 Task: View all reviews Tiny home in lac-Beauport, Quebec, Canada.
Action: Mouse moved to (422, 124)
Screenshot: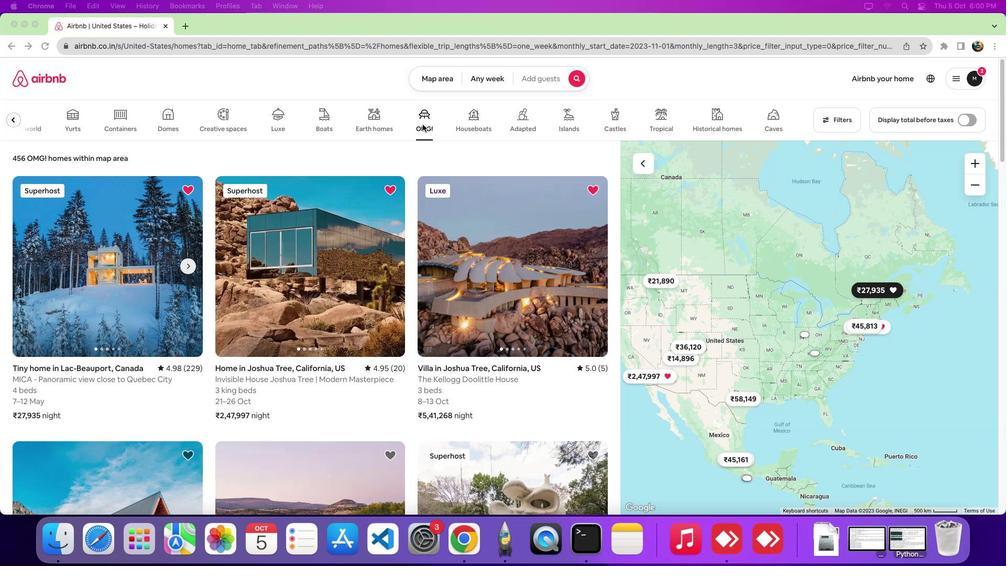 
Action: Mouse pressed left at (422, 124)
Screenshot: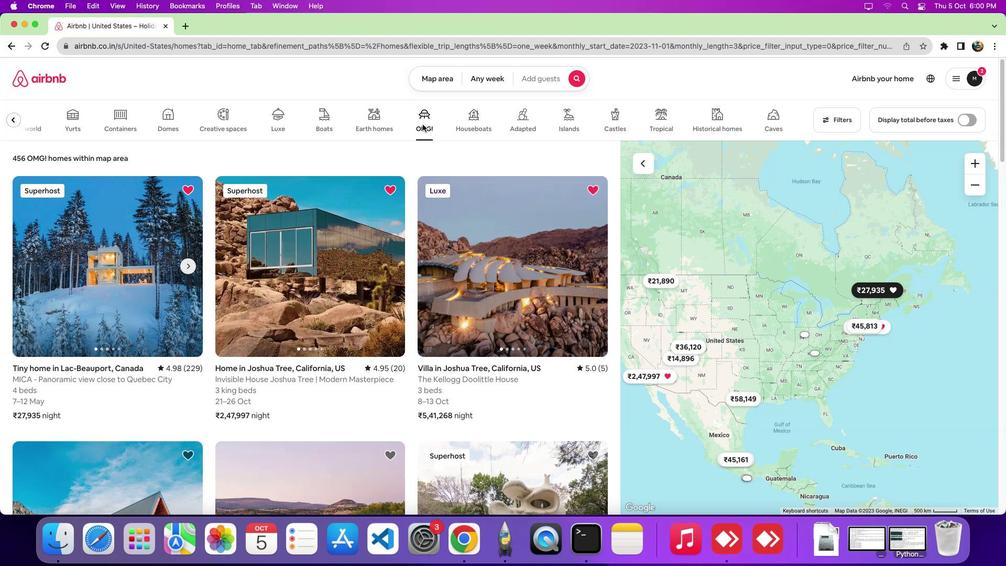 
Action: Mouse moved to (139, 267)
Screenshot: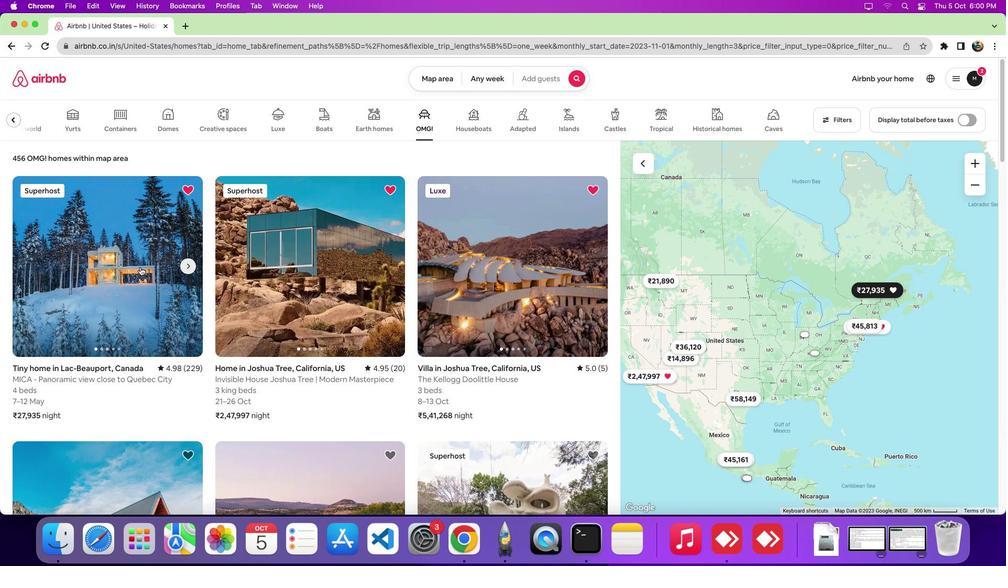 
Action: Mouse pressed left at (139, 267)
Screenshot: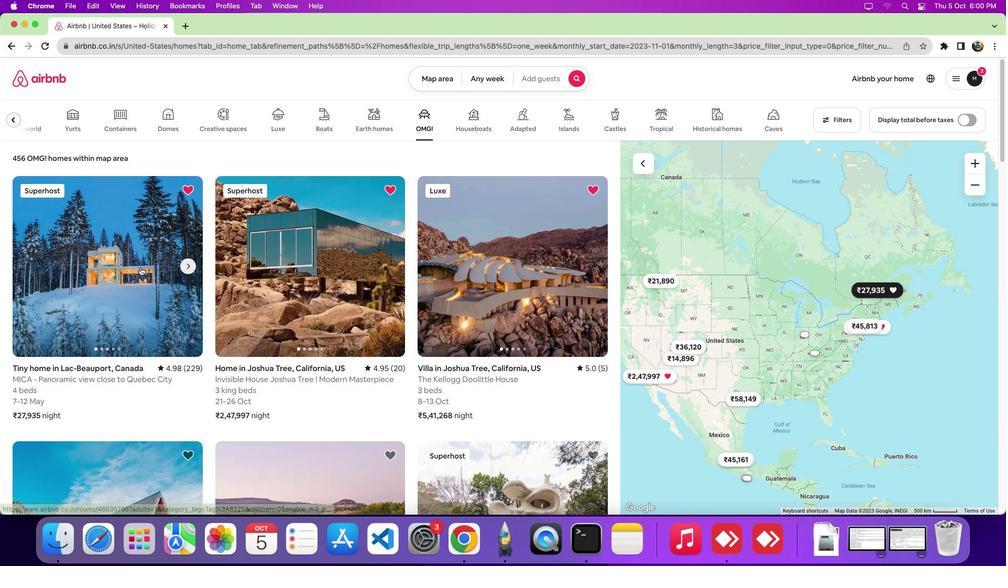 
Action: Mouse moved to (419, 214)
Screenshot: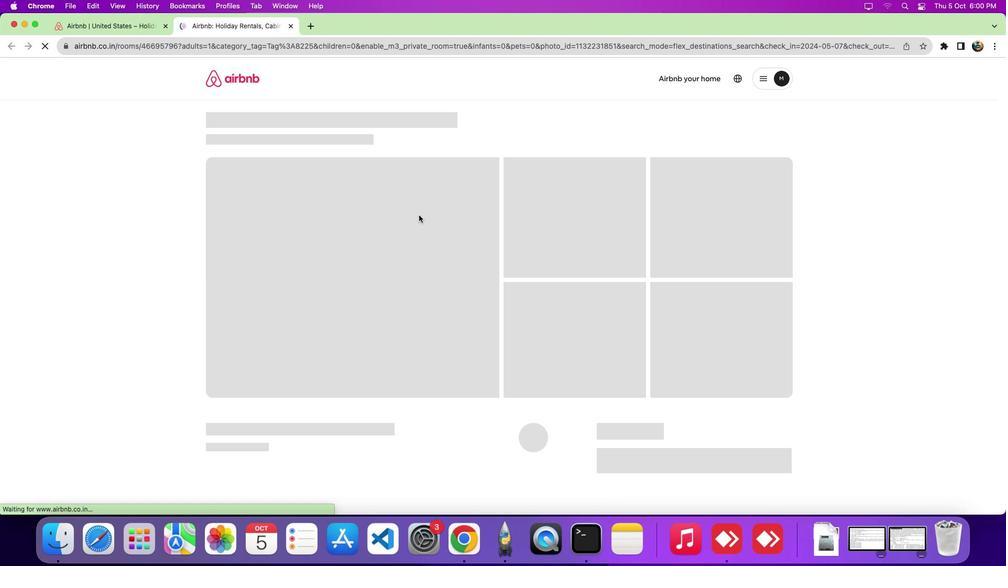 
Action: Mouse scrolled (419, 214) with delta (0, 0)
Screenshot: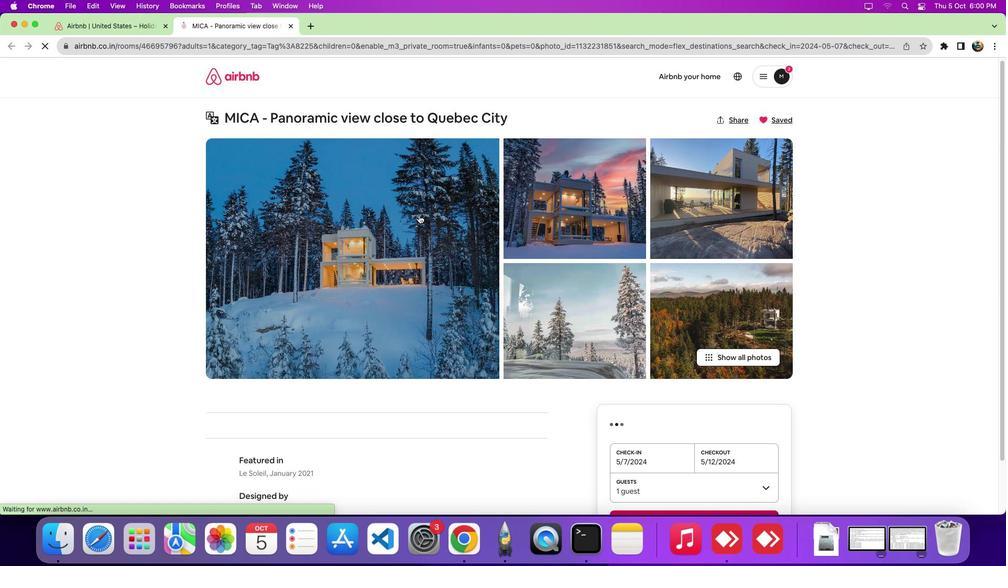 
Action: Mouse scrolled (419, 214) with delta (0, -1)
Screenshot: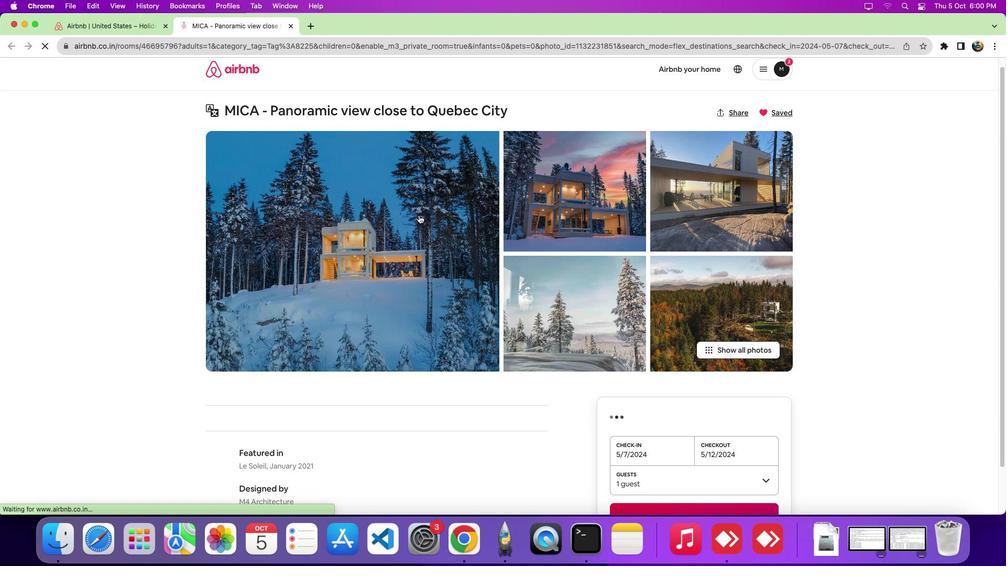 
Action: Mouse scrolled (419, 214) with delta (0, -4)
Screenshot: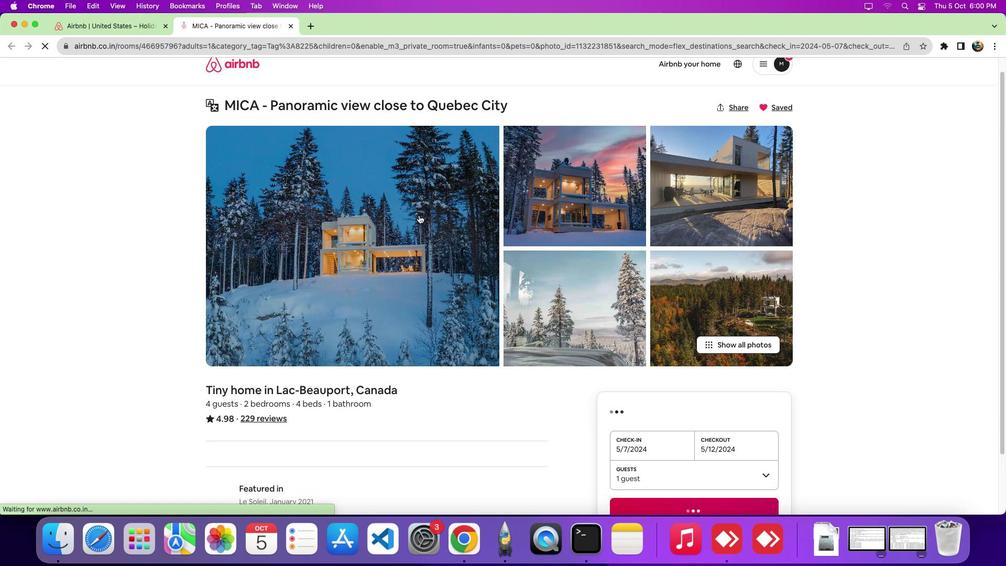 
Action: Mouse scrolled (419, 214) with delta (0, -6)
Screenshot: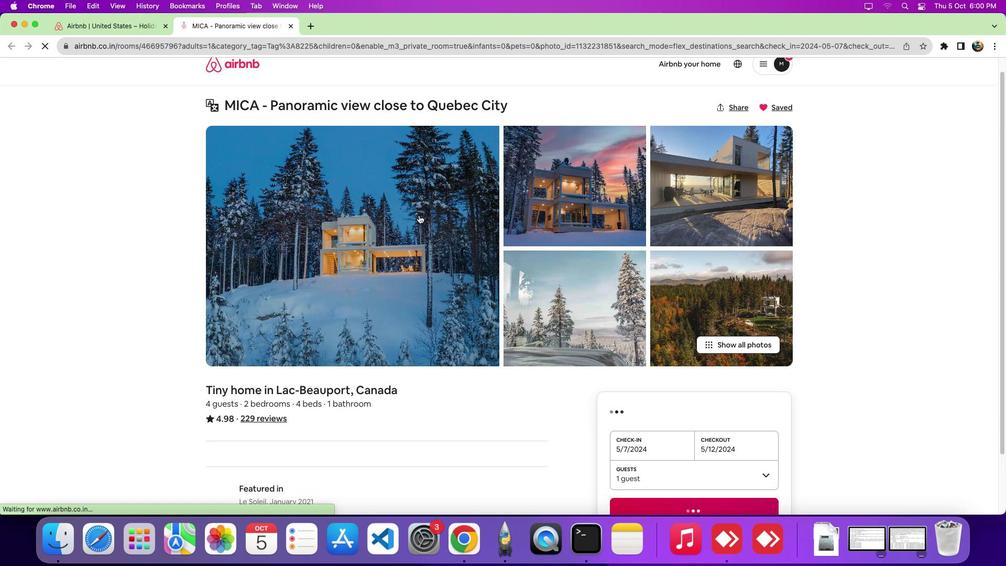 
Action: Mouse scrolled (419, 214) with delta (0, -7)
Screenshot: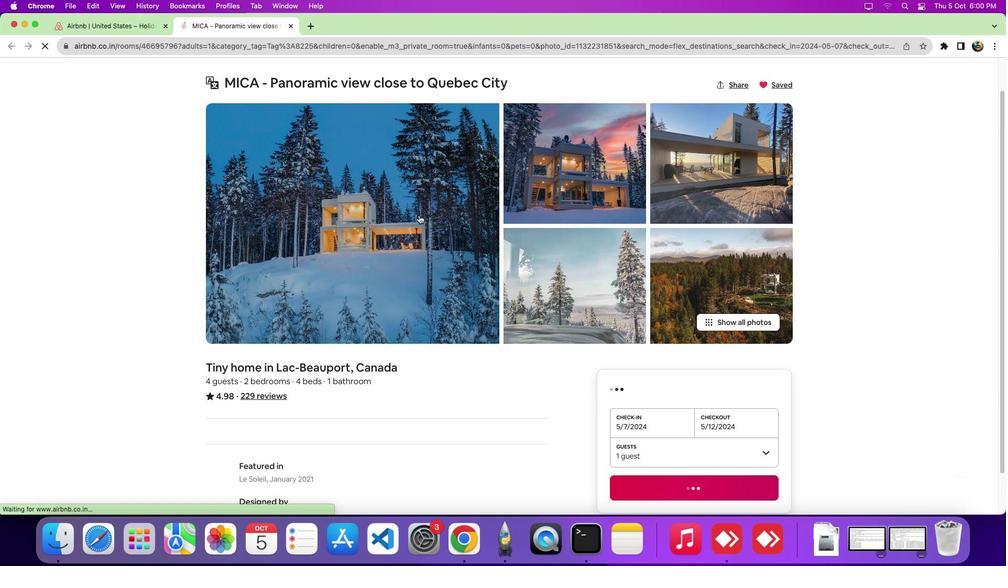 
Action: Mouse scrolled (419, 214) with delta (0, 0)
Screenshot: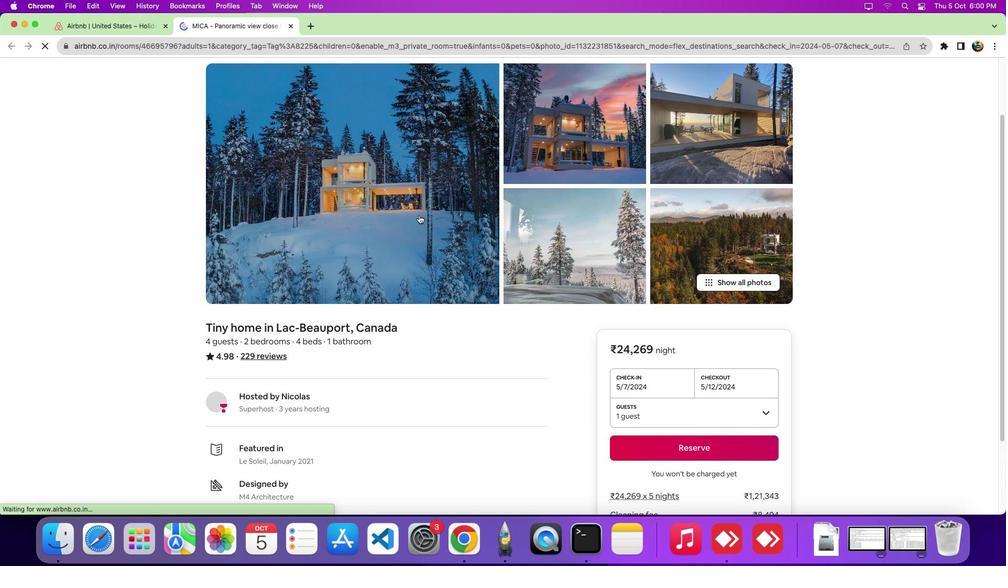
Action: Mouse scrolled (419, 214) with delta (0, -1)
Screenshot: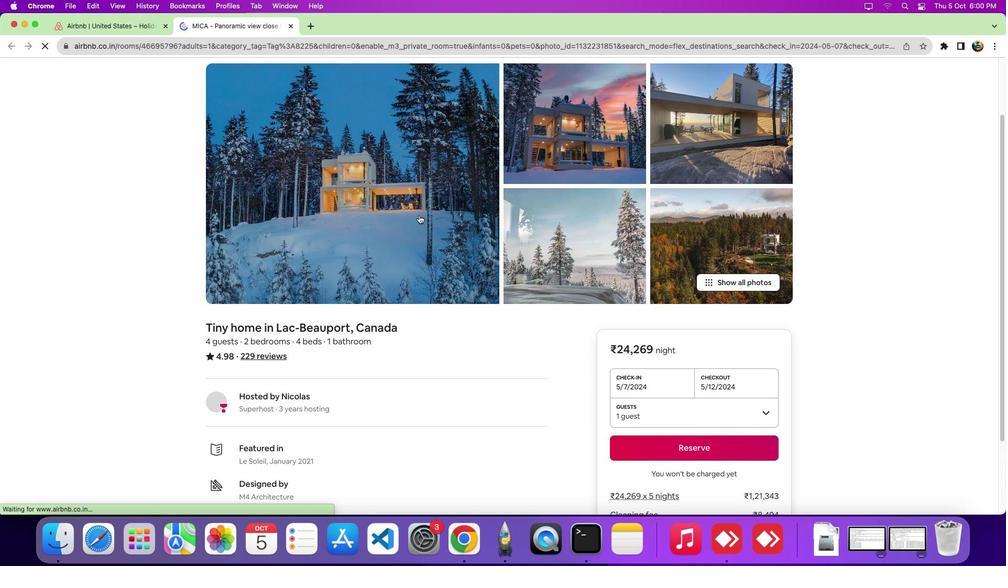 
Action: Mouse scrolled (419, 214) with delta (0, -5)
Screenshot: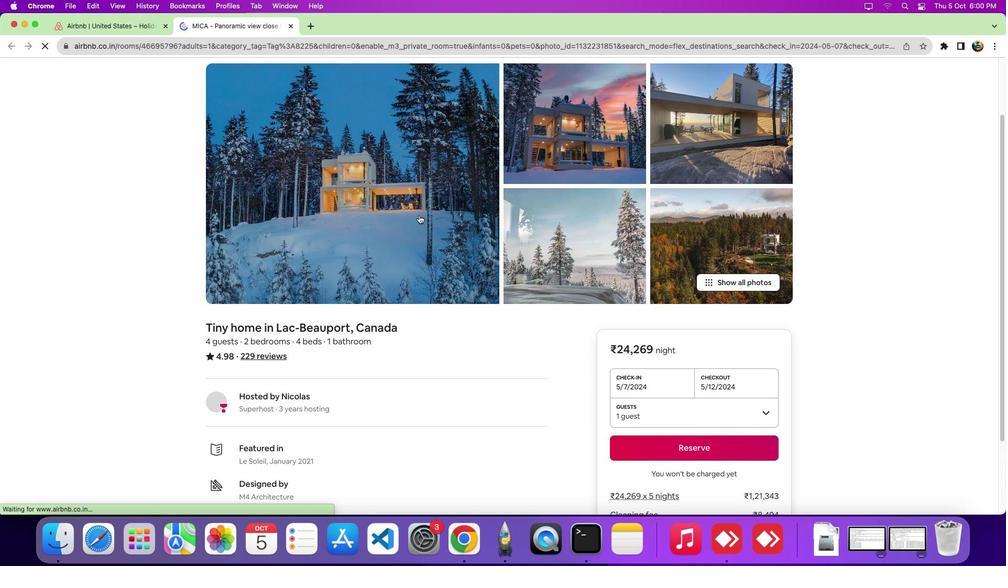 
Action: Mouse scrolled (419, 214) with delta (0, -7)
Screenshot: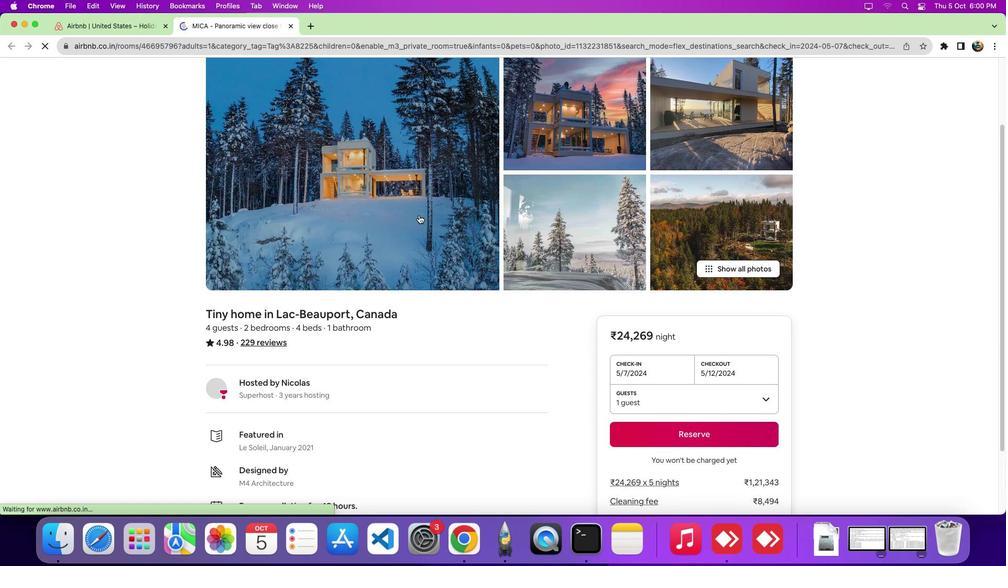 
Action: Mouse scrolled (419, 214) with delta (0, -8)
Screenshot: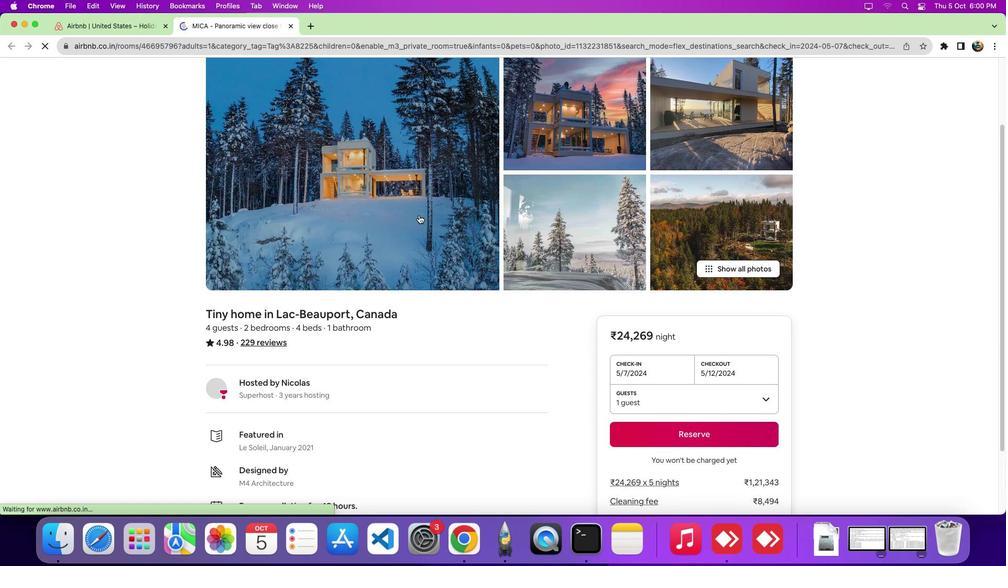 
Action: Mouse scrolled (419, 214) with delta (0, -8)
Screenshot: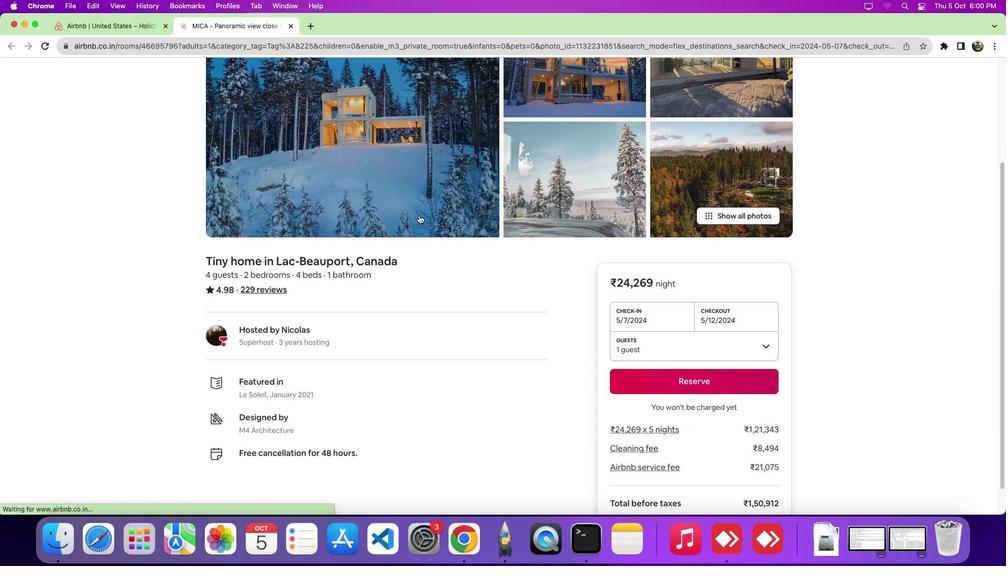 
Action: Mouse moved to (418, 214)
Screenshot: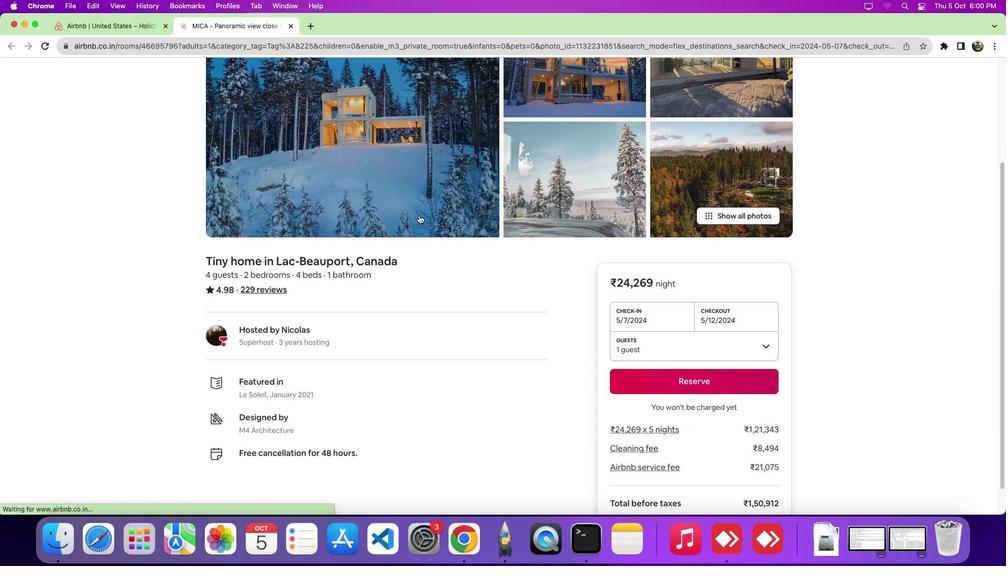 
Action: Mouse scrolled (418, 214) with delta (0, 0)
Screenshot: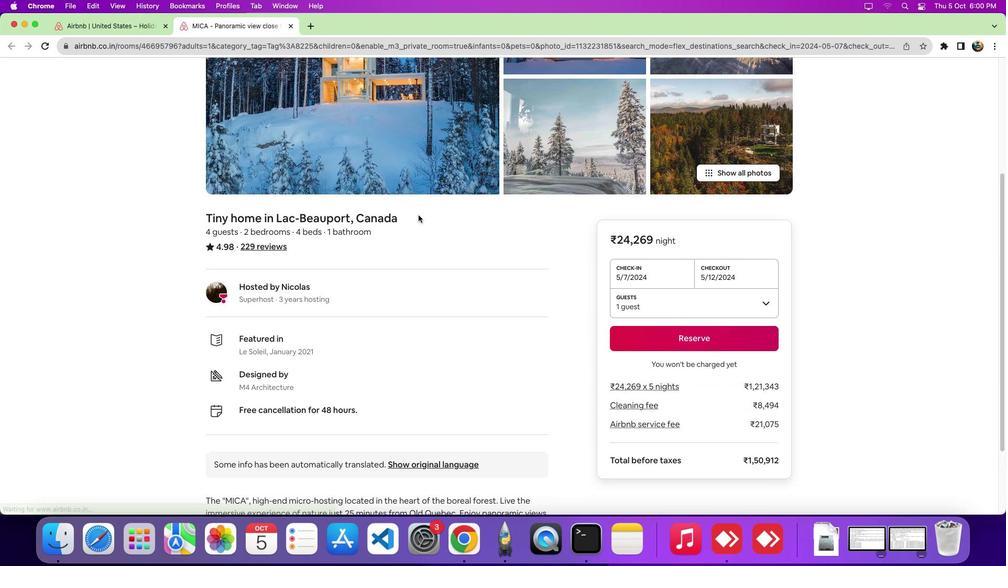 
Action: Mouse scrolled (418, 214) with delta (0, -2)
Screenshot: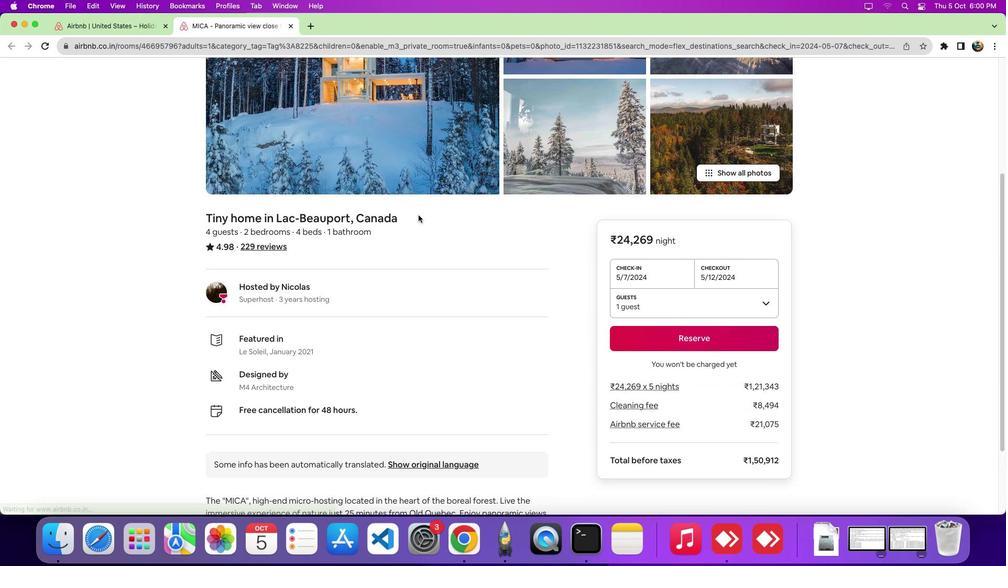 
Action: Mouse scrolled (418, 214) with delta (0, -6)
Screenshot: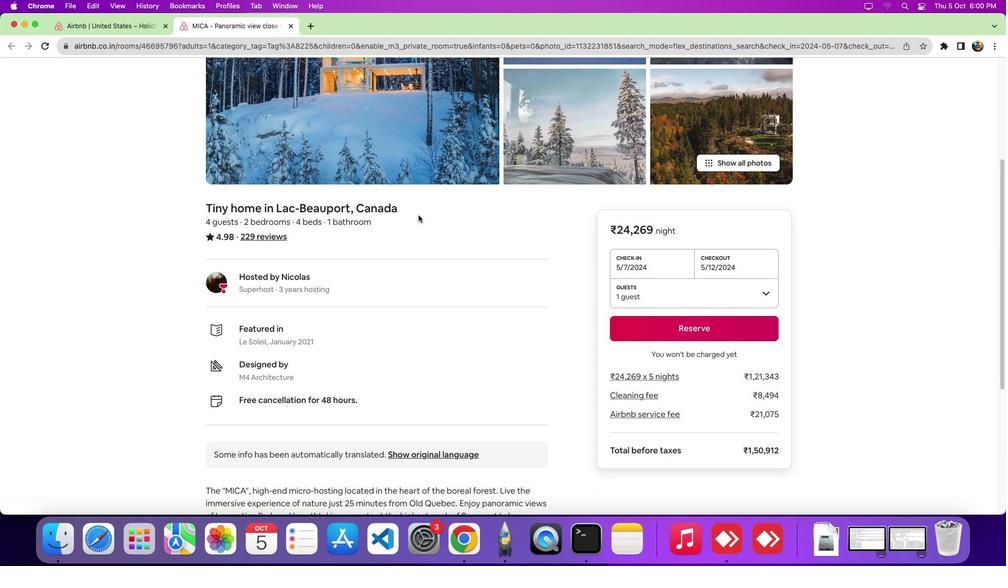 
Action: Mouse scrolled (418, 214) with delta (0, -8)
Screenshot: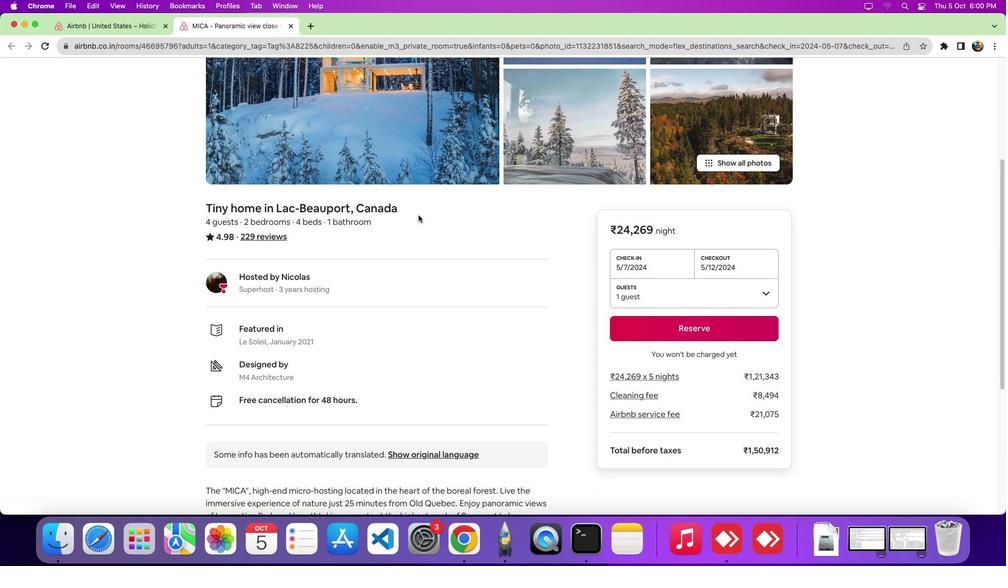 
Action: Mouse scrolled (418, 214) with delta (0, -8)
Screenshot: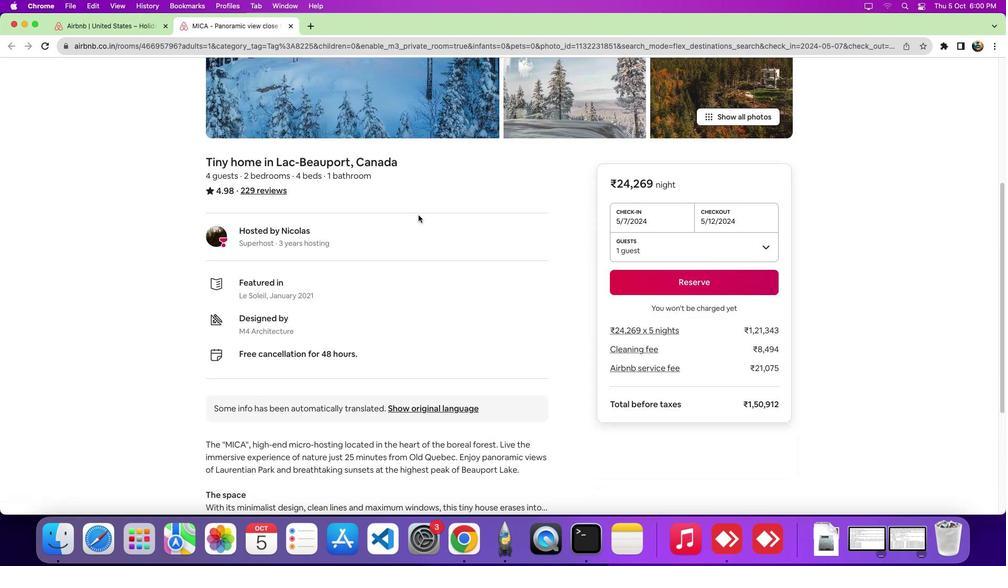 
Action: Mouse moved to (418, 214)
Screenshot: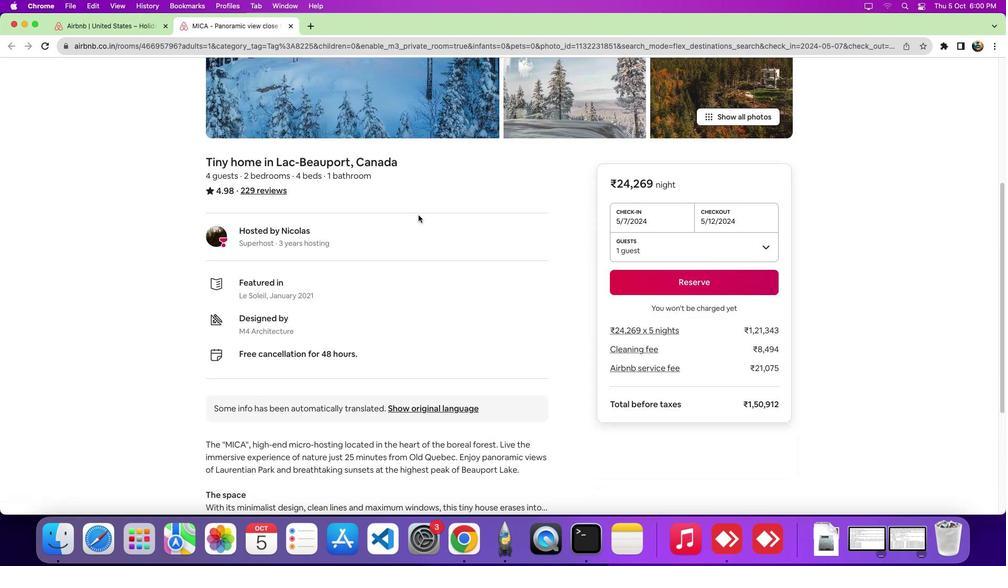 
Action: Mouse scrolled (418, 214) with delta (0, 0)
Screenshot: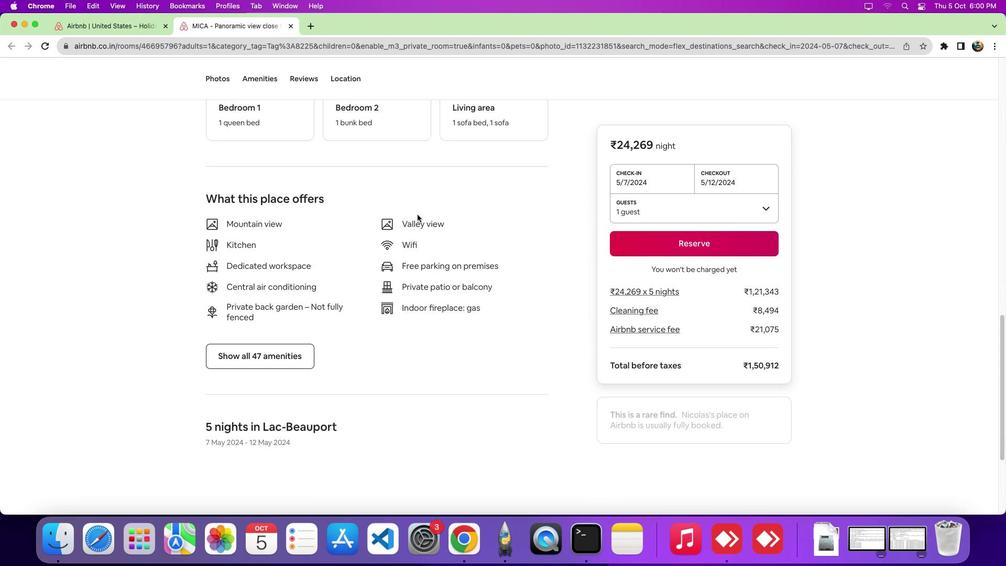
Action: Mouse scrolled (418, 214) with delta (0, -2)
Screenshot: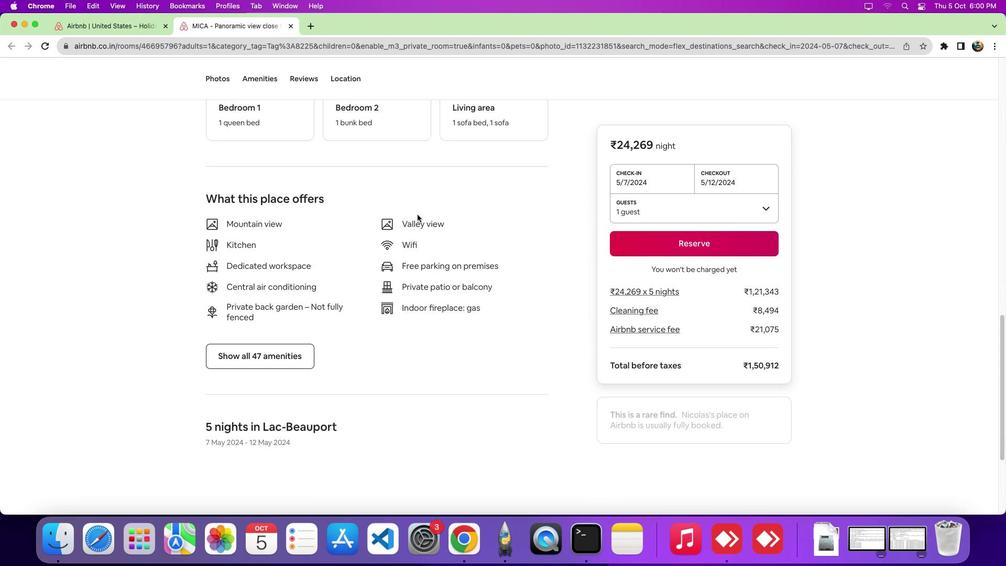 
Action: Mouse scrolled (418, 214) with delta (0, -7)
Screenshot: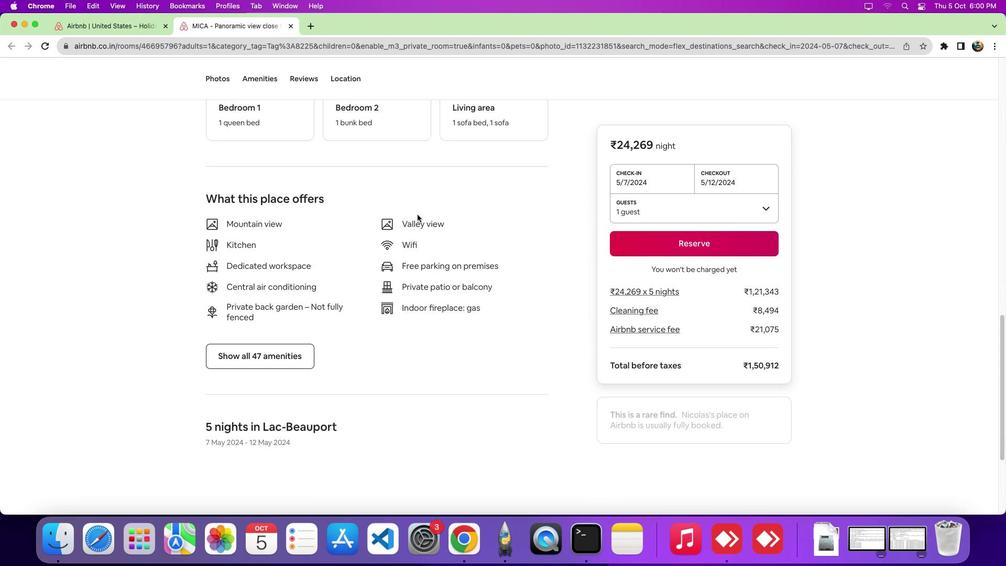 
Action: Mouse scrolled (418, 214) with delta (0, -8)
Screenshot: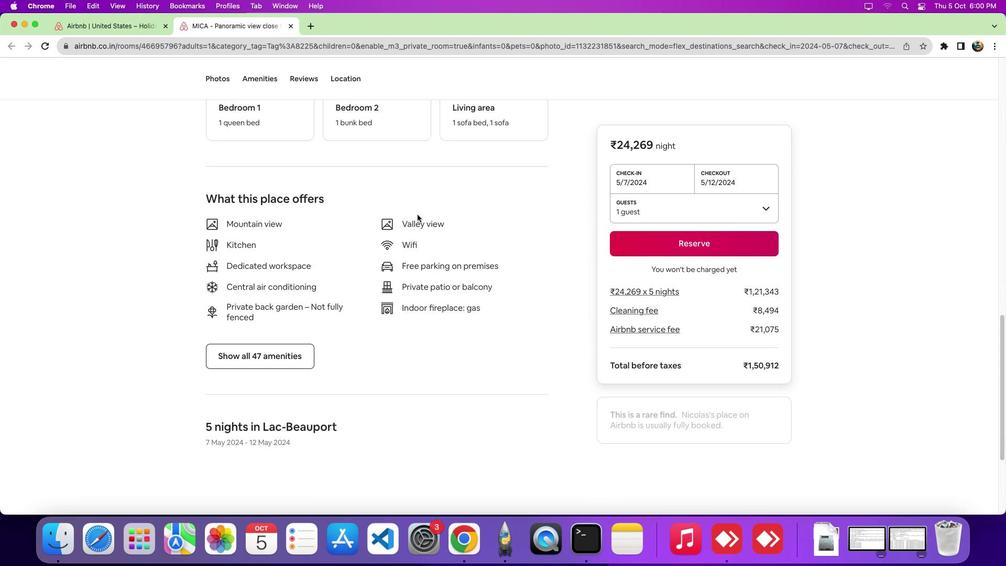 
Action: Mouse scrolled (418, 214) with delta (0, -9)
Screenshot: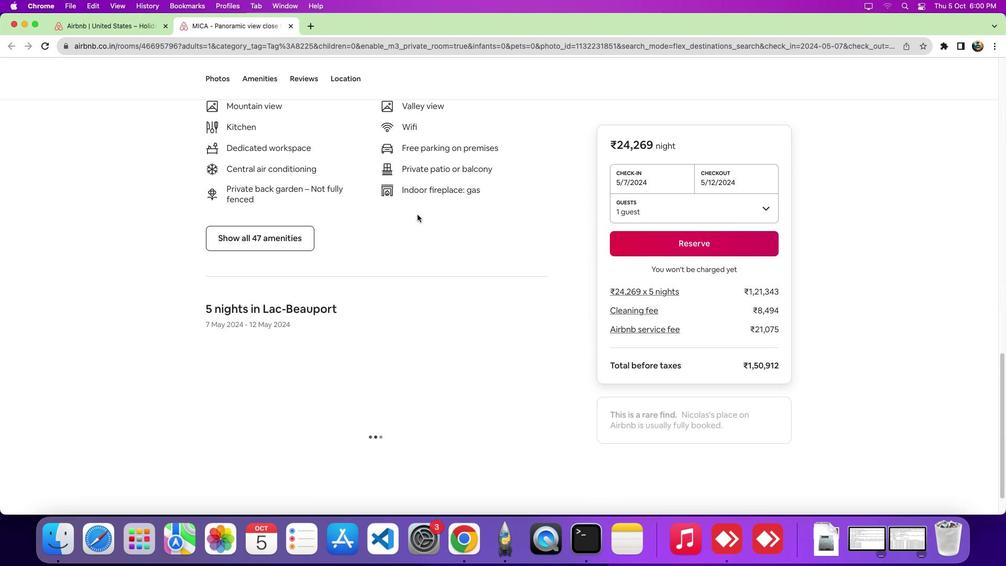 
Action: Mouse moved to (306, 81)
Screenshot: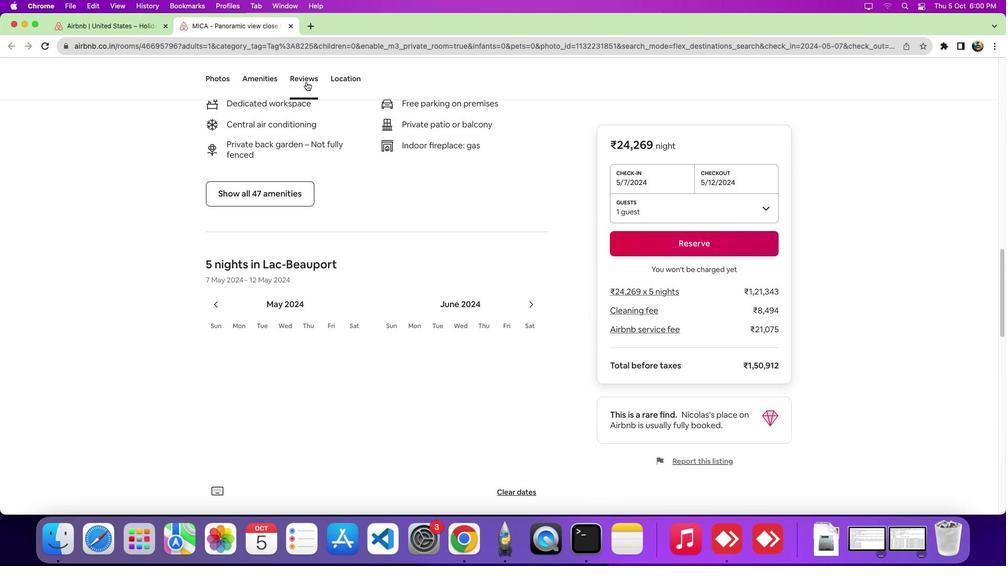
Action: Mouse pressed left at (306, 81)
Screenshot: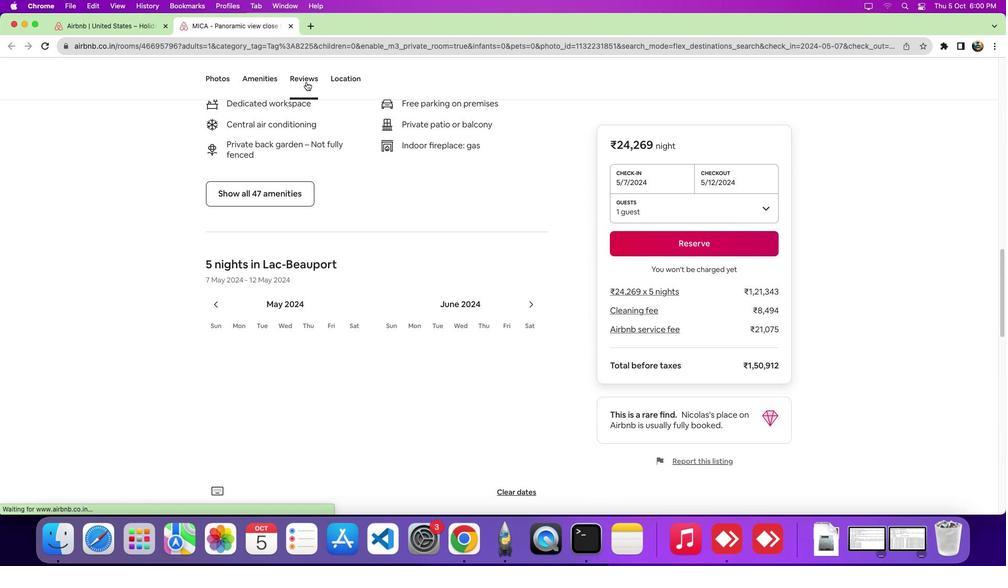 
Action: Mouse moved to (374, 289)
Screenshot: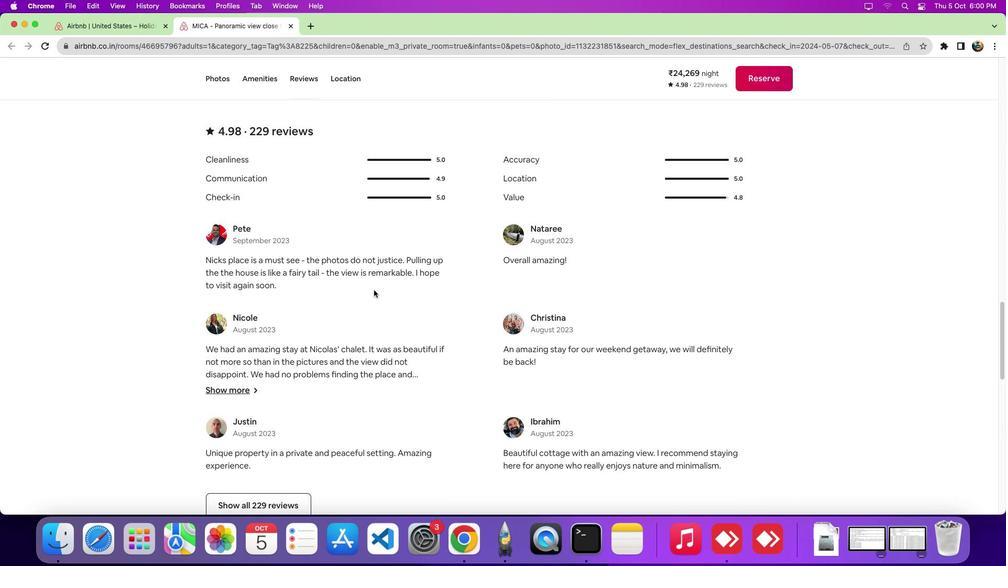 
Action: Mouse scrolled (374, 289) with delta (0, 0)
Screenshot: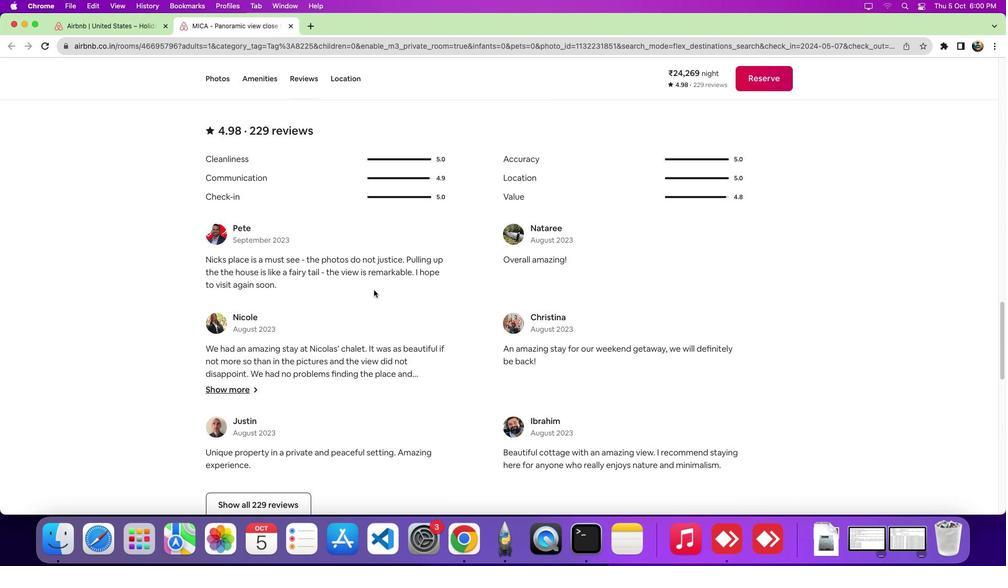 
Action: Mouse scrolled (374, 289) with delta (0, 0)
Screenshot: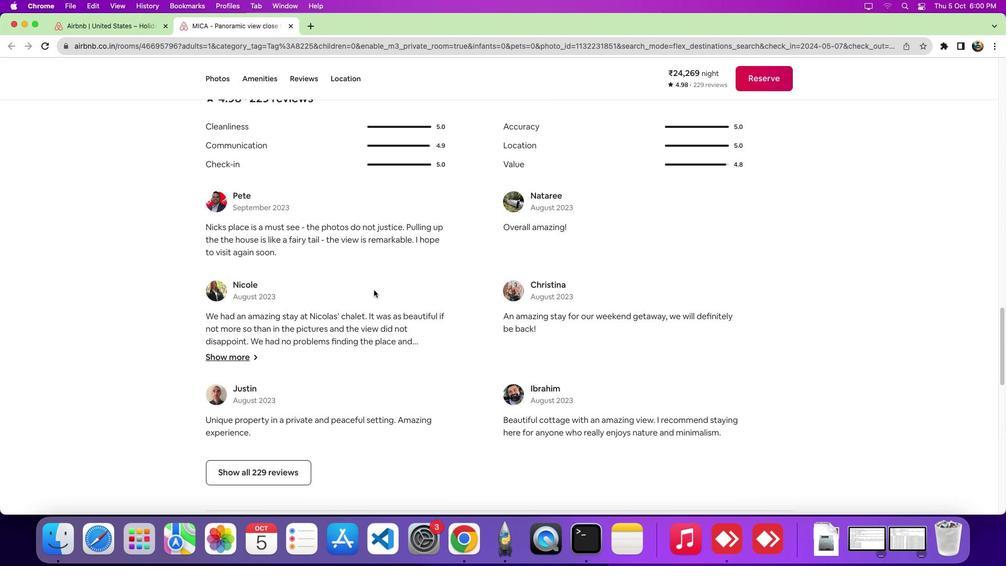 
Action: Mouse scrolled (374, 289) with delta (0, -3)
Screenshot: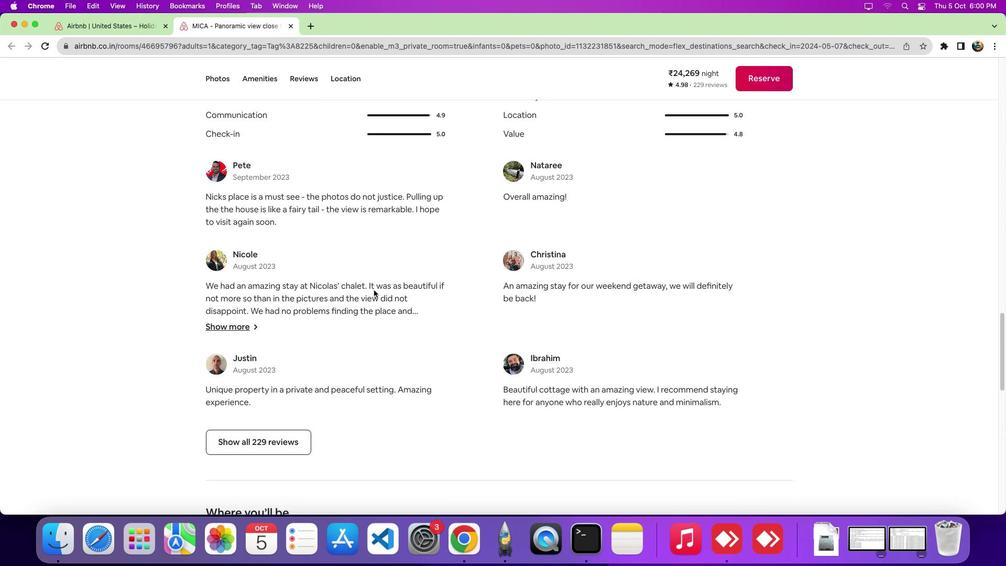 
Action: Mouse scrolled (374, 289) with delta (0, -3)
Screenshot: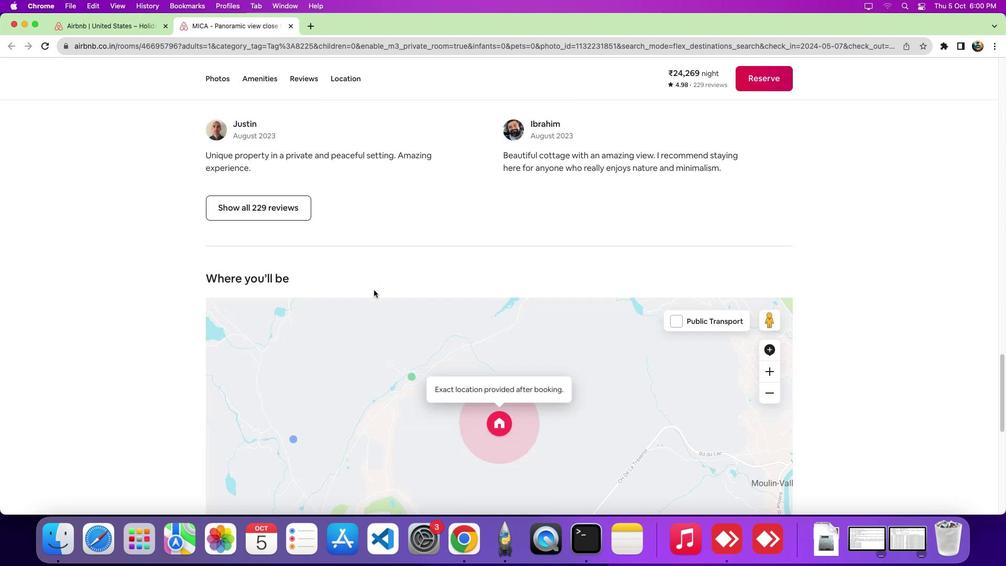
Action: Mouse moved to (257, 157)
Screenshot: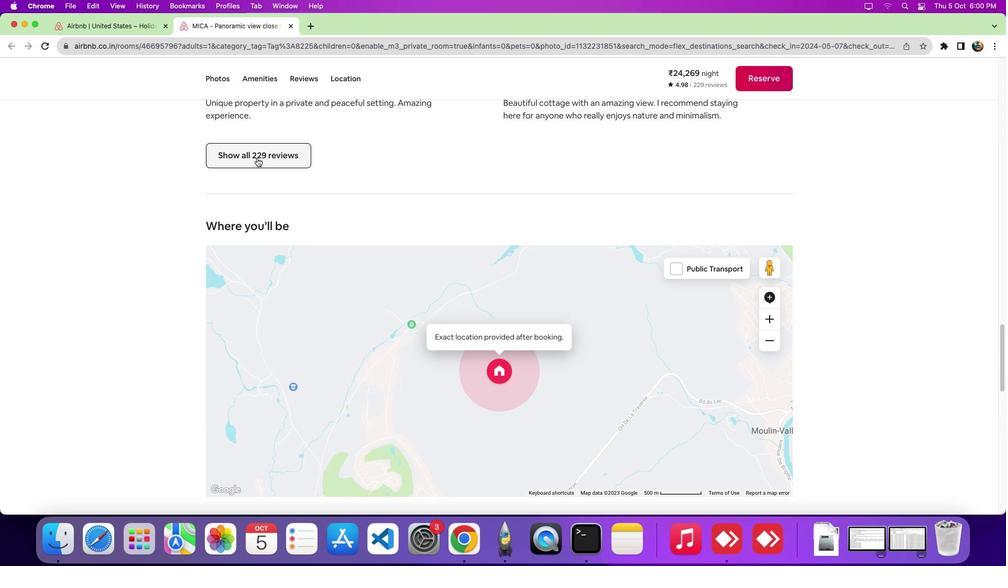 
Action: Mouse pressed left at (257, 157)
Screenshot: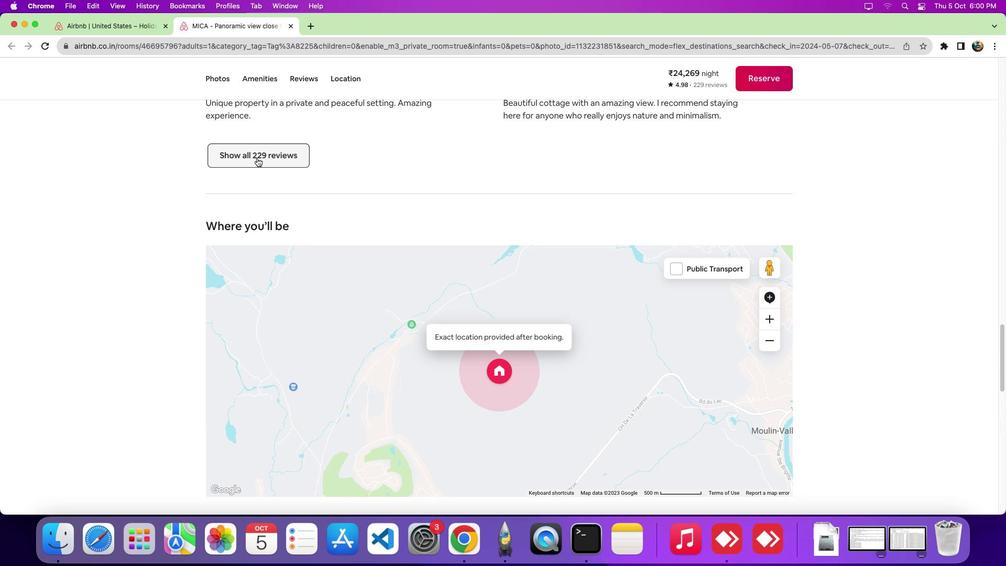 
Action: Mouse moved to (501, 318)
Screenshot: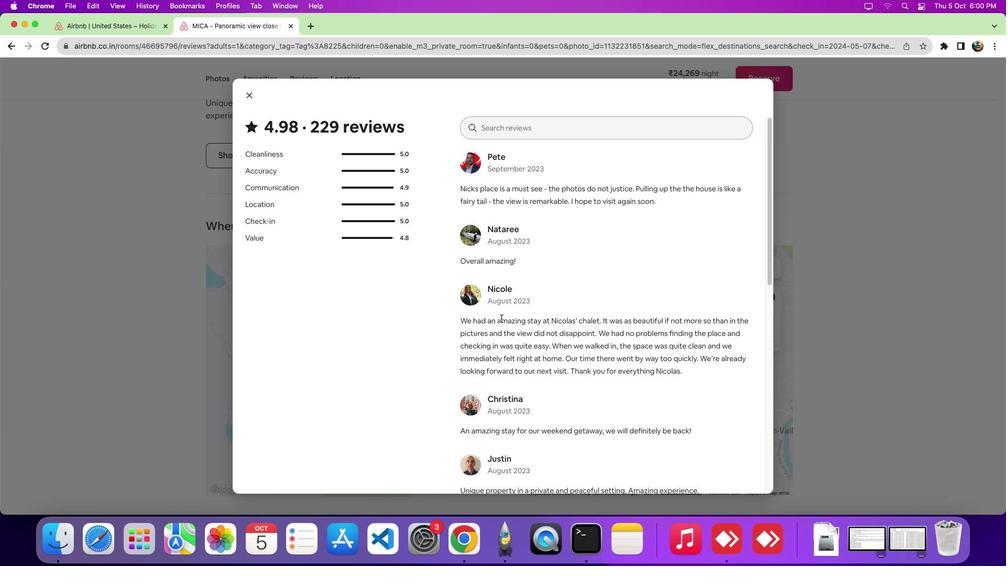 
Action: Mouse scrolled (501, 318) with delta (0, 0)
Screenshot: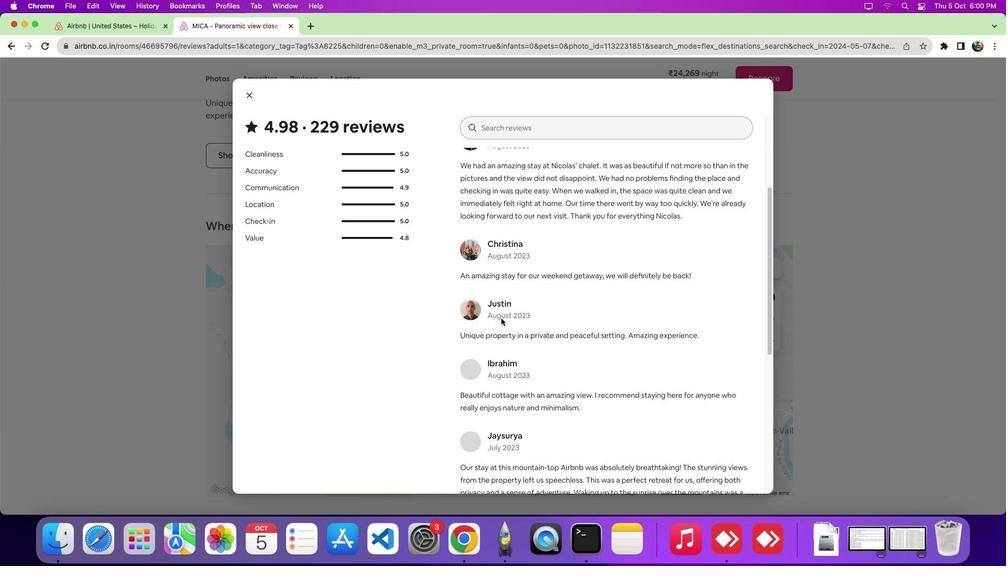 
Action: Mouse scrolled (501, 318) with delta (0, -1)
Screenshot: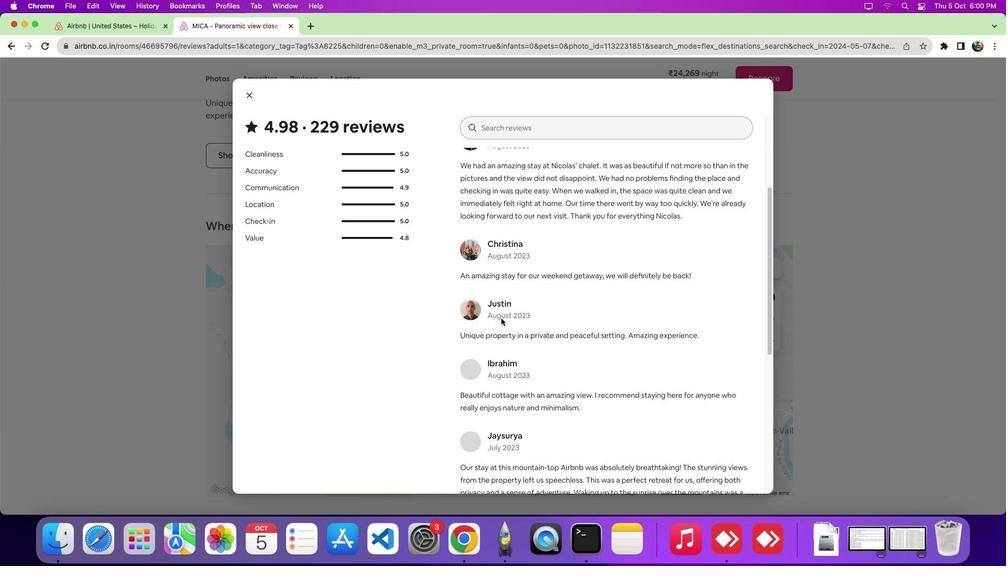 
Action: Mouse scrolled (501, 318) with delta (0, -5)
Screenshot: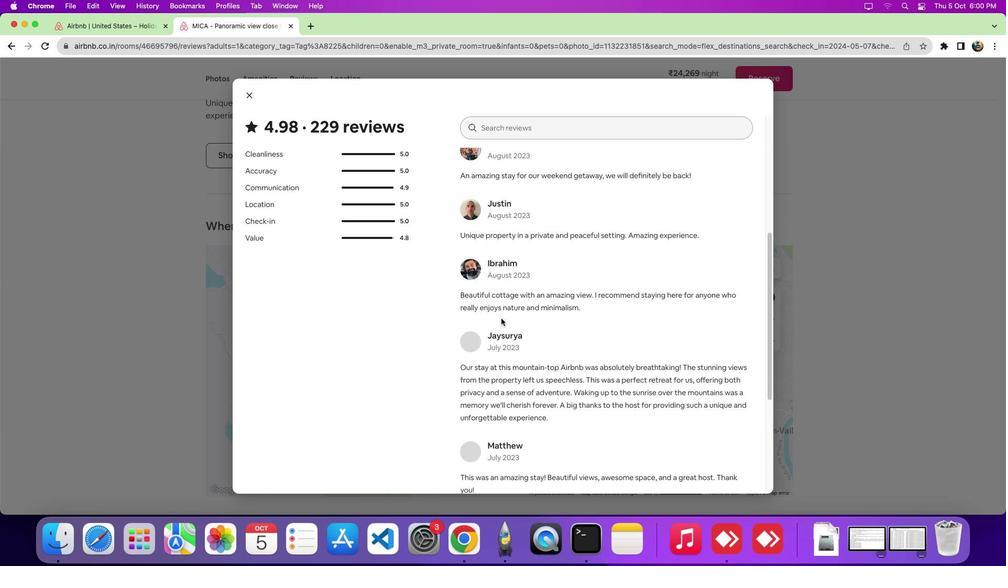 
Action: Mouse scrolled (501, 318) with delta (0, -7)
Screenshot: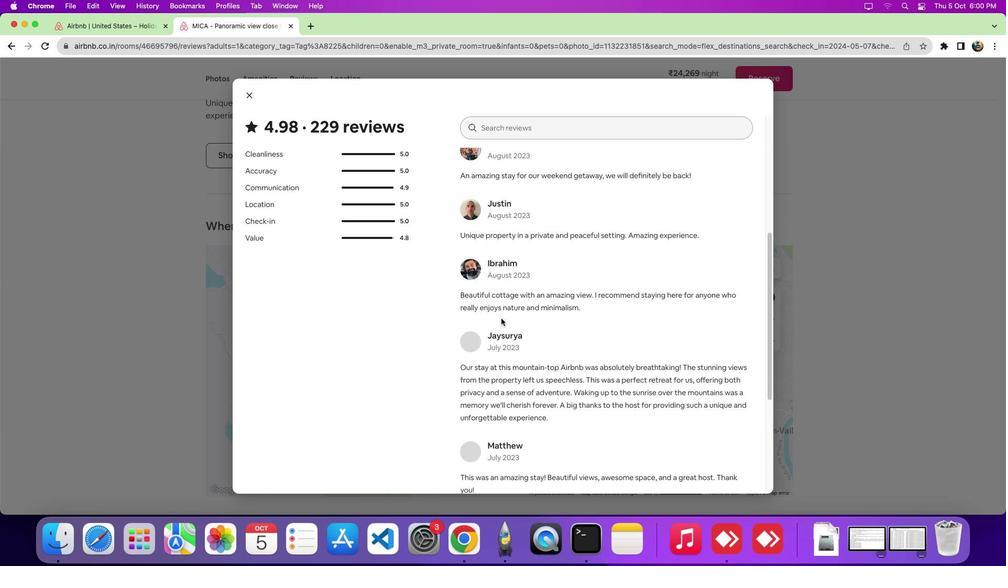 
Action: Mouse scrolled (501, 318) with delta (0, -7)
Screenshot: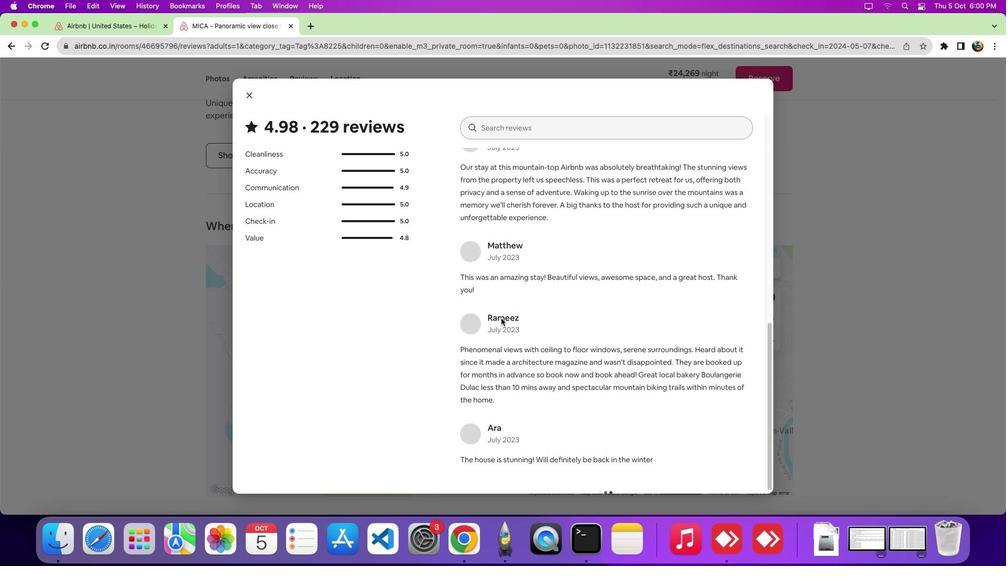 
Action: Mouse moved to (520, 329)
Screenshot: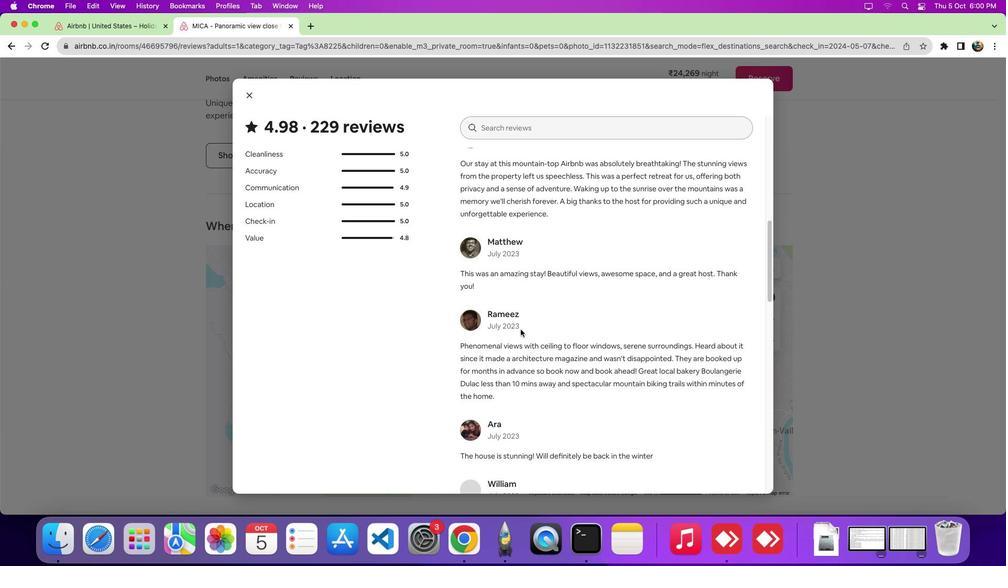 
